 Task: Add Surya Brasil Chocolate Henna Cream to the cart.
Action: Mouse moved to (296, 158)
Screenshot: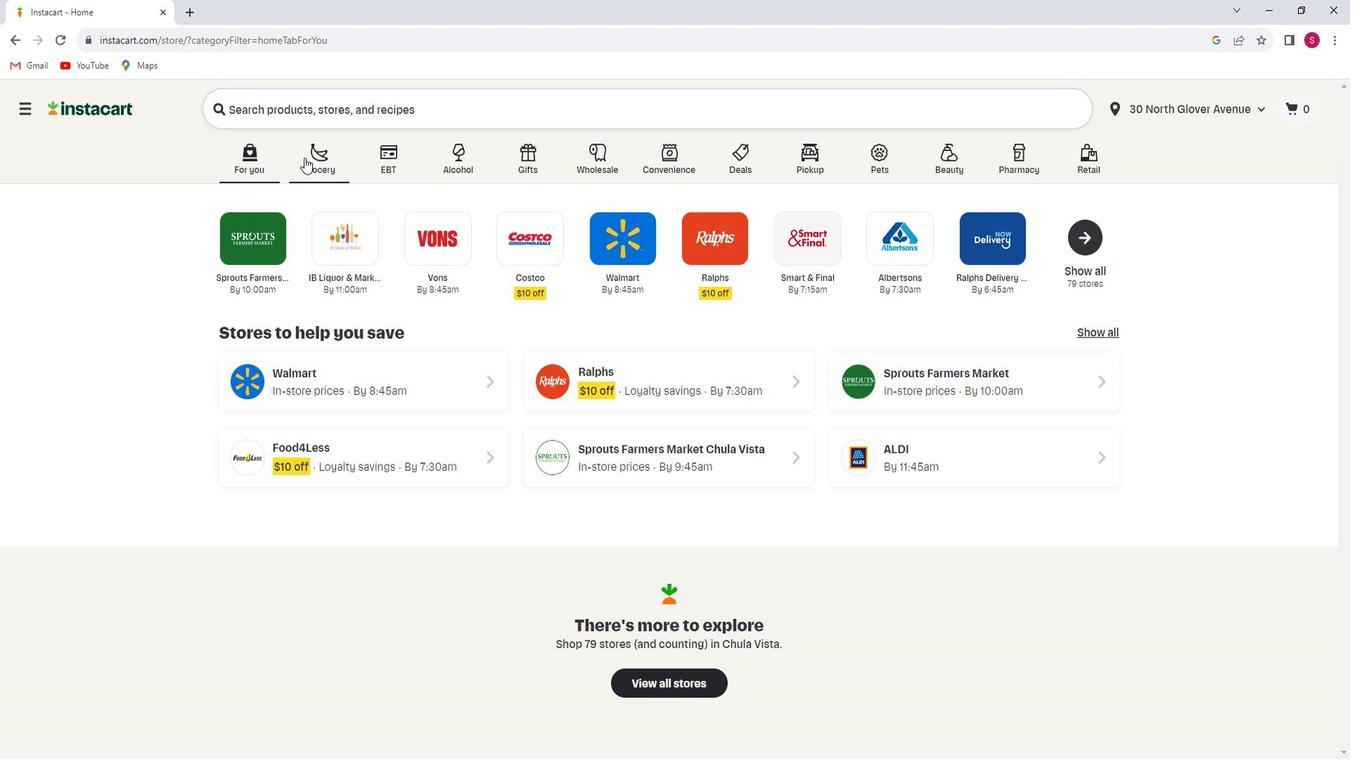 
Action: Mouse pressed left at (296, 158)
Screenshot: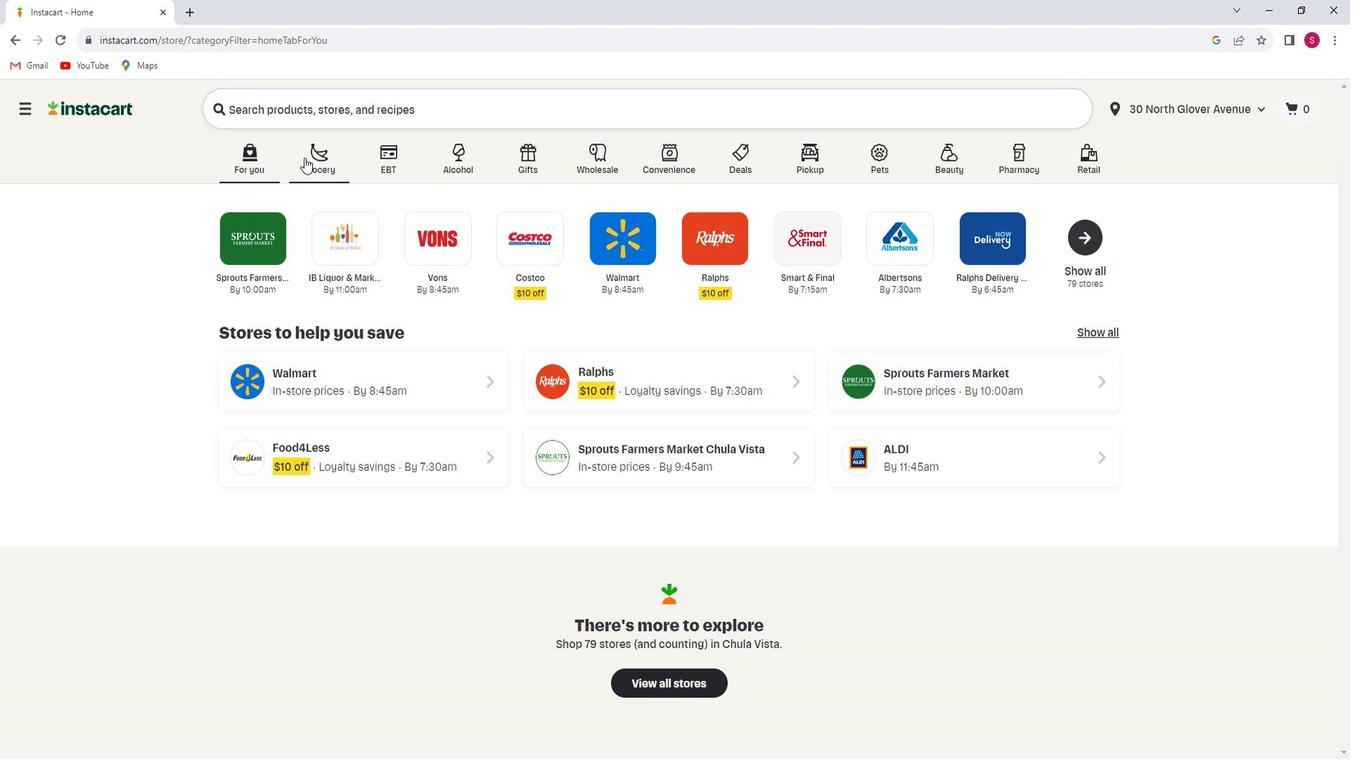 
Action: Mouse moved to (316, 449)
Screenshot: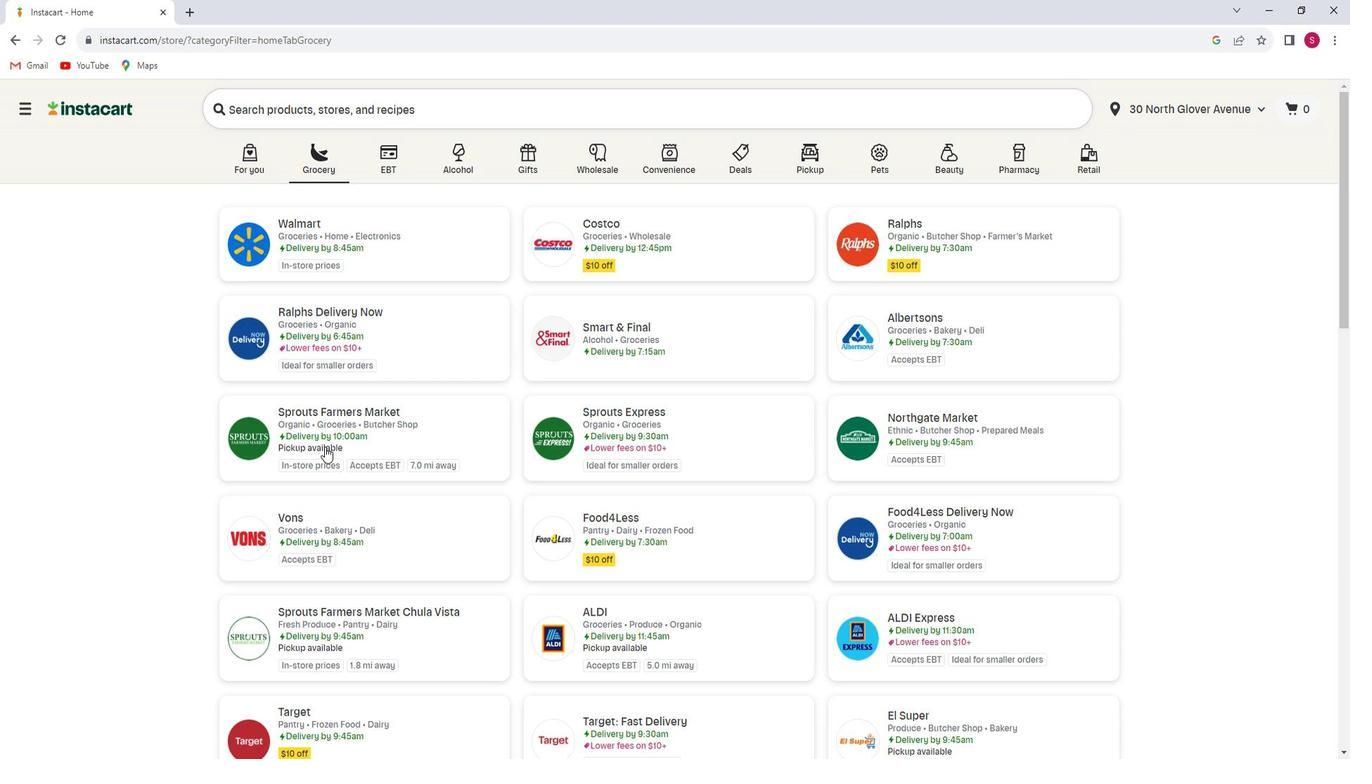 
Action: Mouse pressed left at (316, 449)
Screenshot: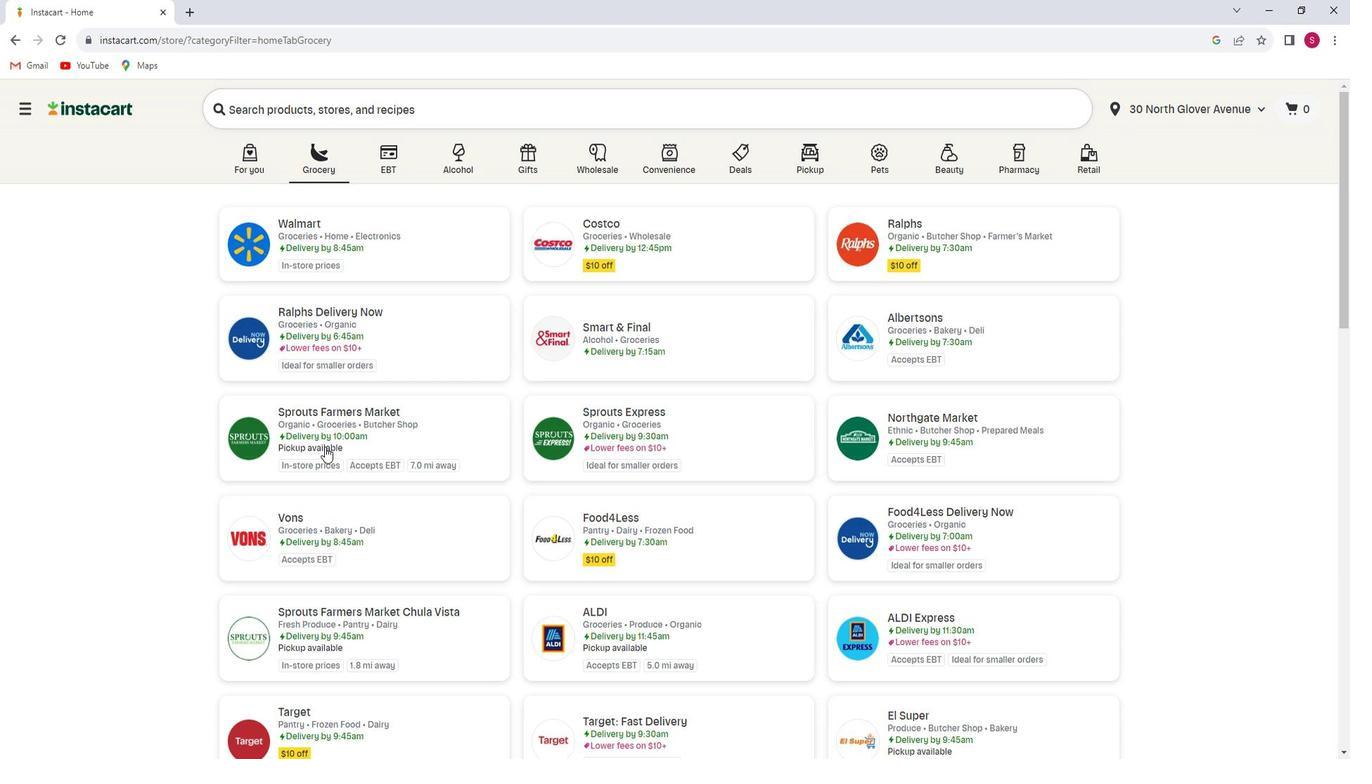 
Action: Mouse moved to (53, 491)
Screenshot: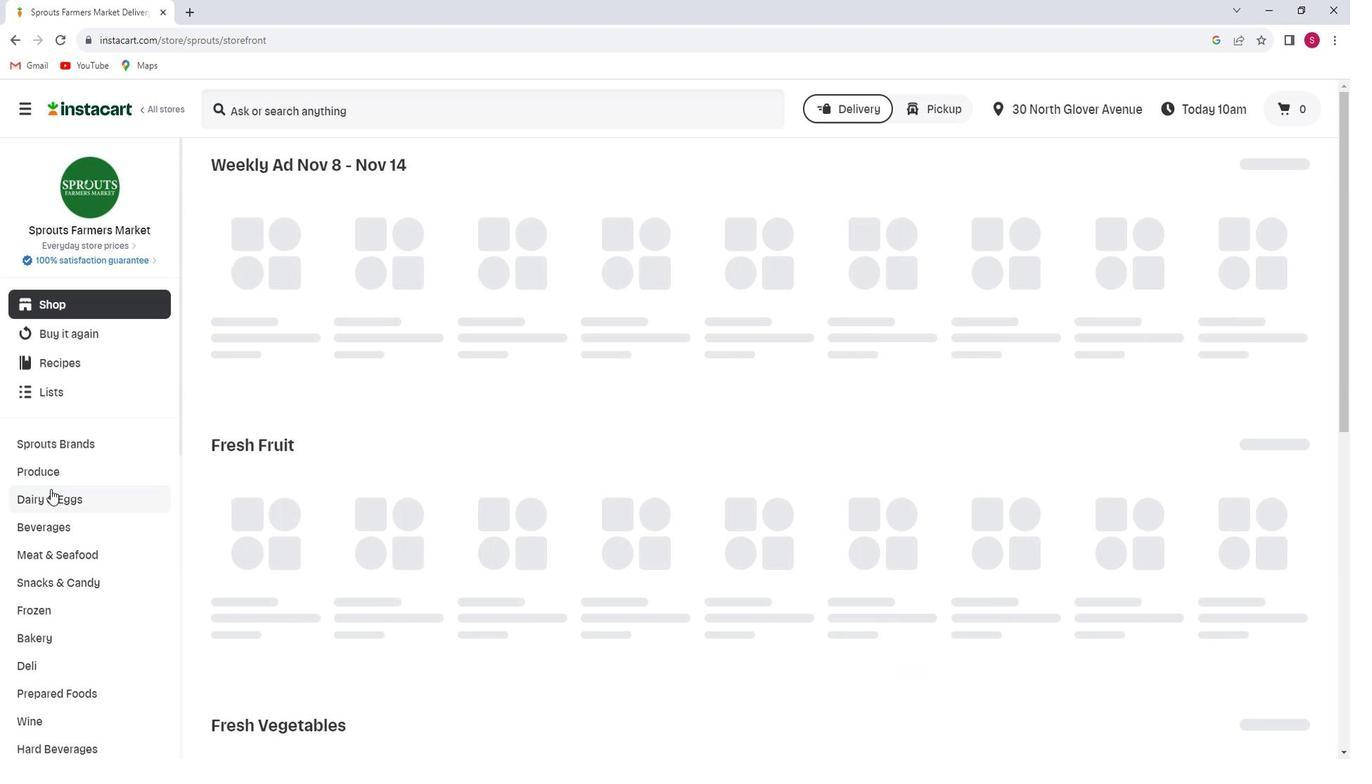 
Action: Mouse scrolled (53, 491) with delta (0, 0)
Screenshot: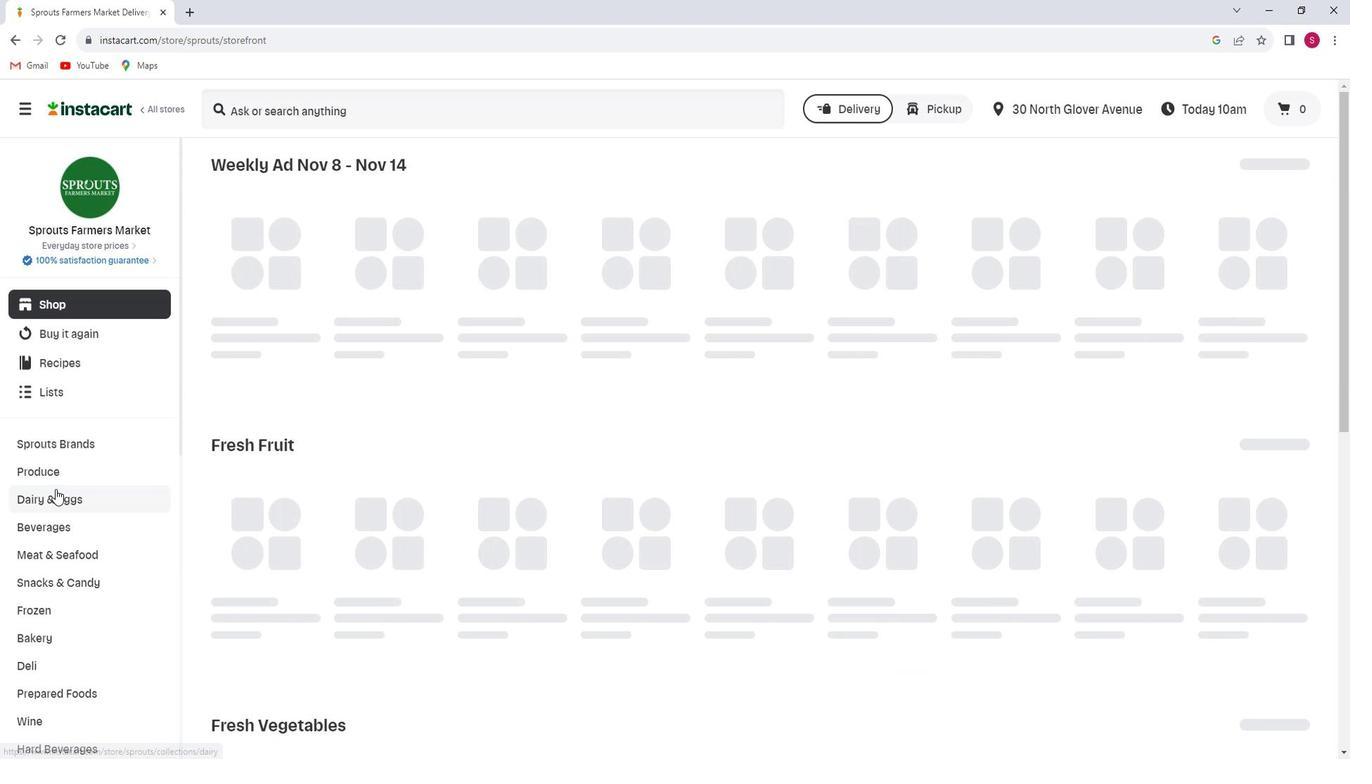 
Action: Mouse scrolled (53, 491) with delta (0, 0)
Screenshot: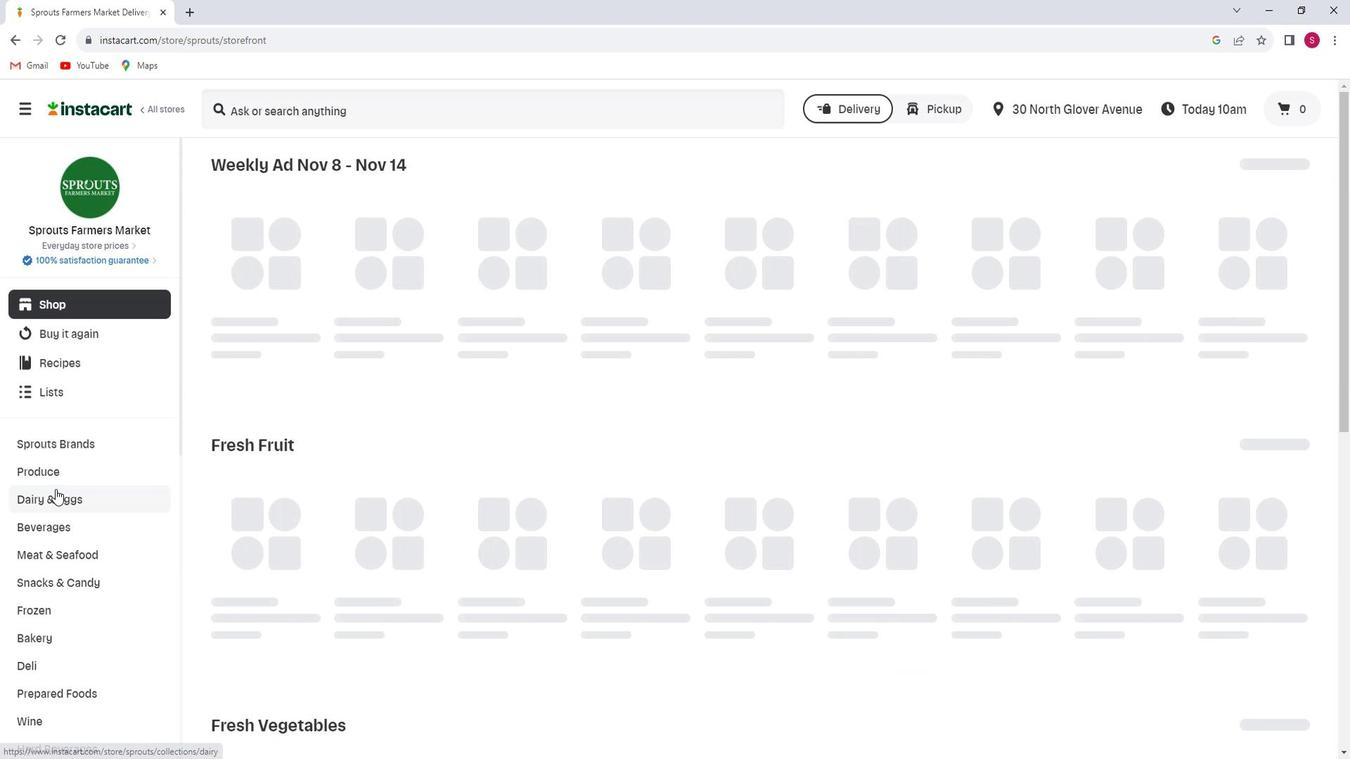 
Action: Mouse scrolled (53, 491) with delta (0, 0)
Screenshot: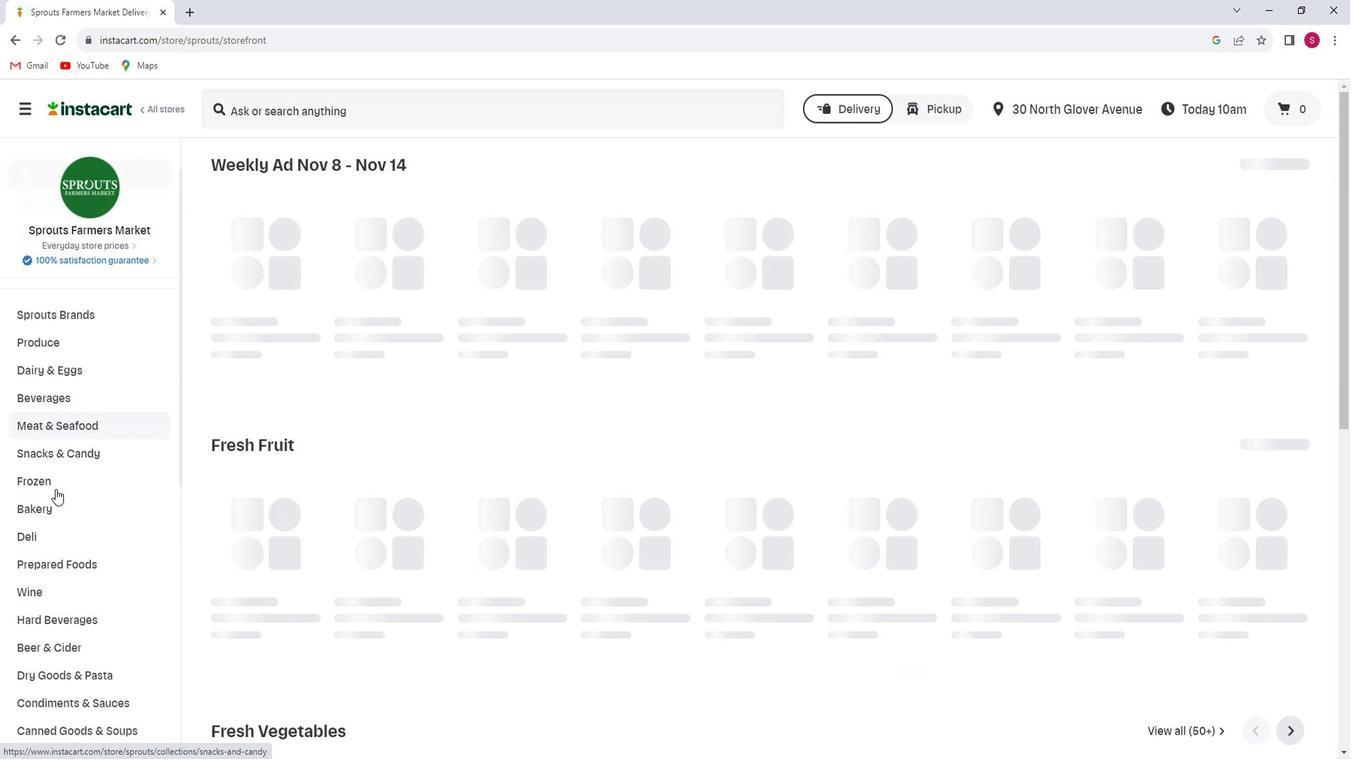 
Action: Mouse scrolled (53, 491) with delta (0, 0)
Screenshot: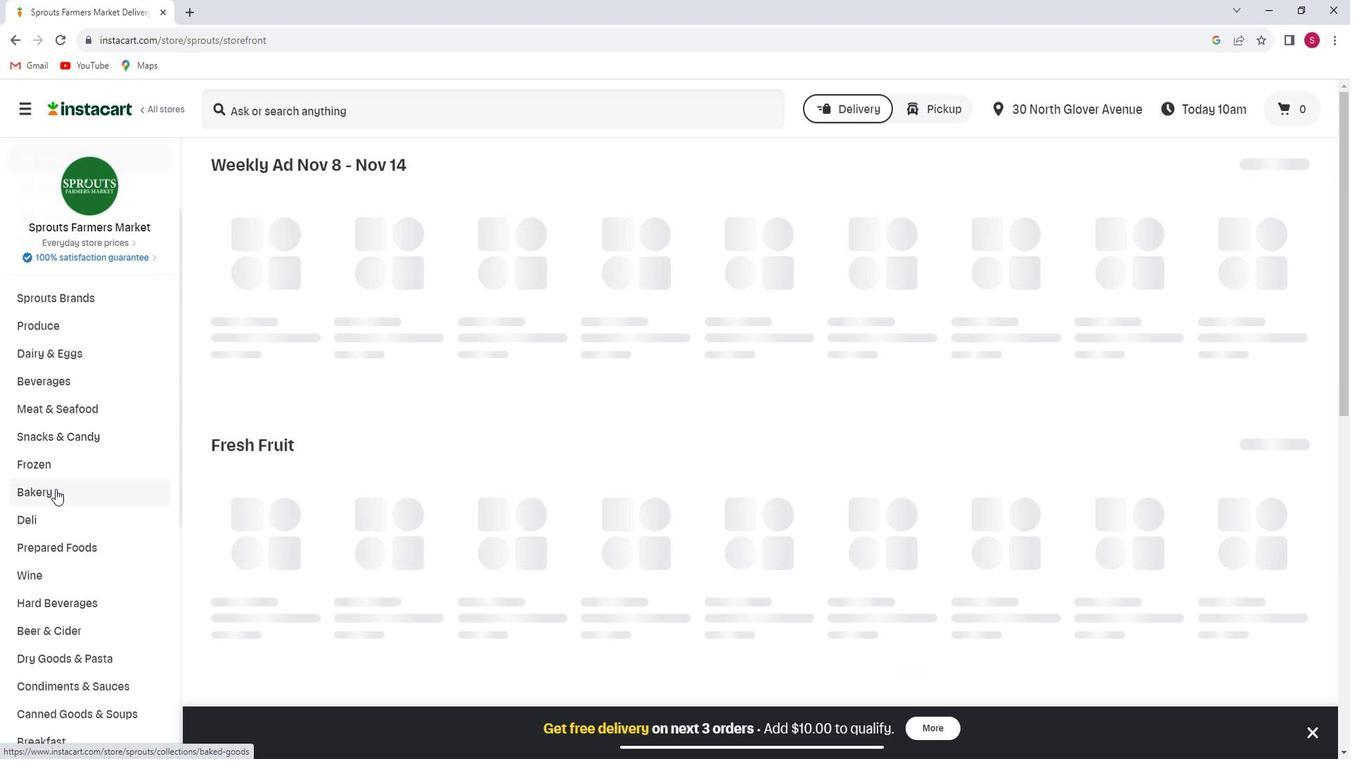
Action: Mouse scrolled (53, 491) with delta (0, 0)
Screenshot: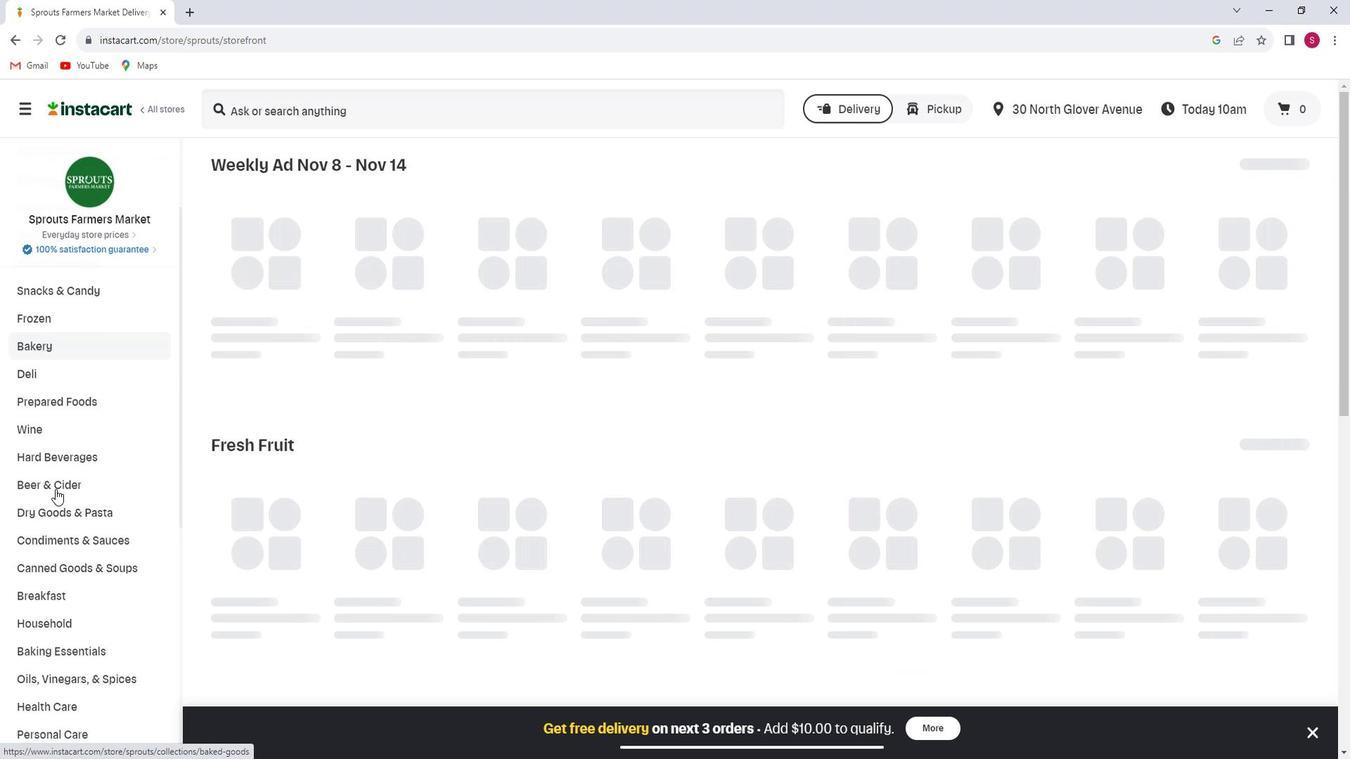 
Action: Mouse scrolled (53, 491) with delta (0, 0)
Screenshot: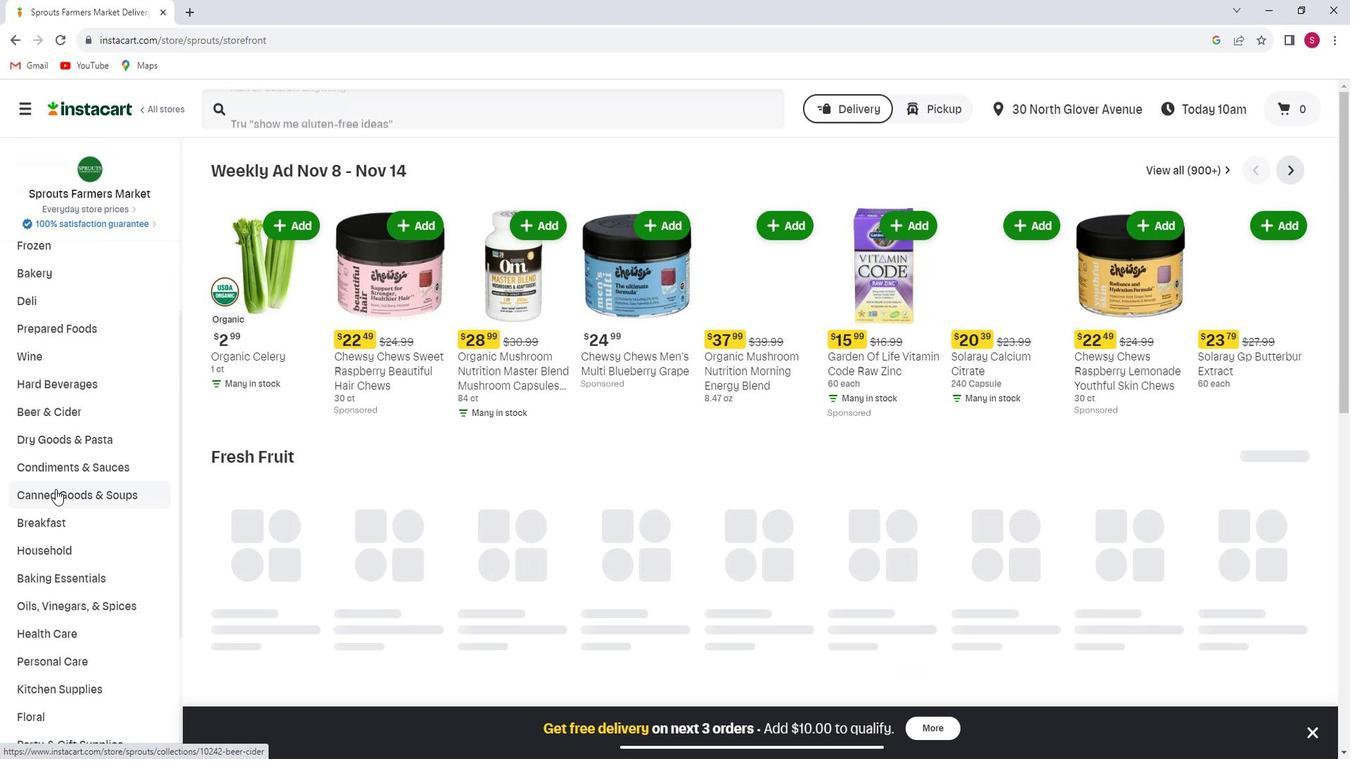 
Action: Mouse scrolled (53, 491) with delta (0, 0)
Screenshot: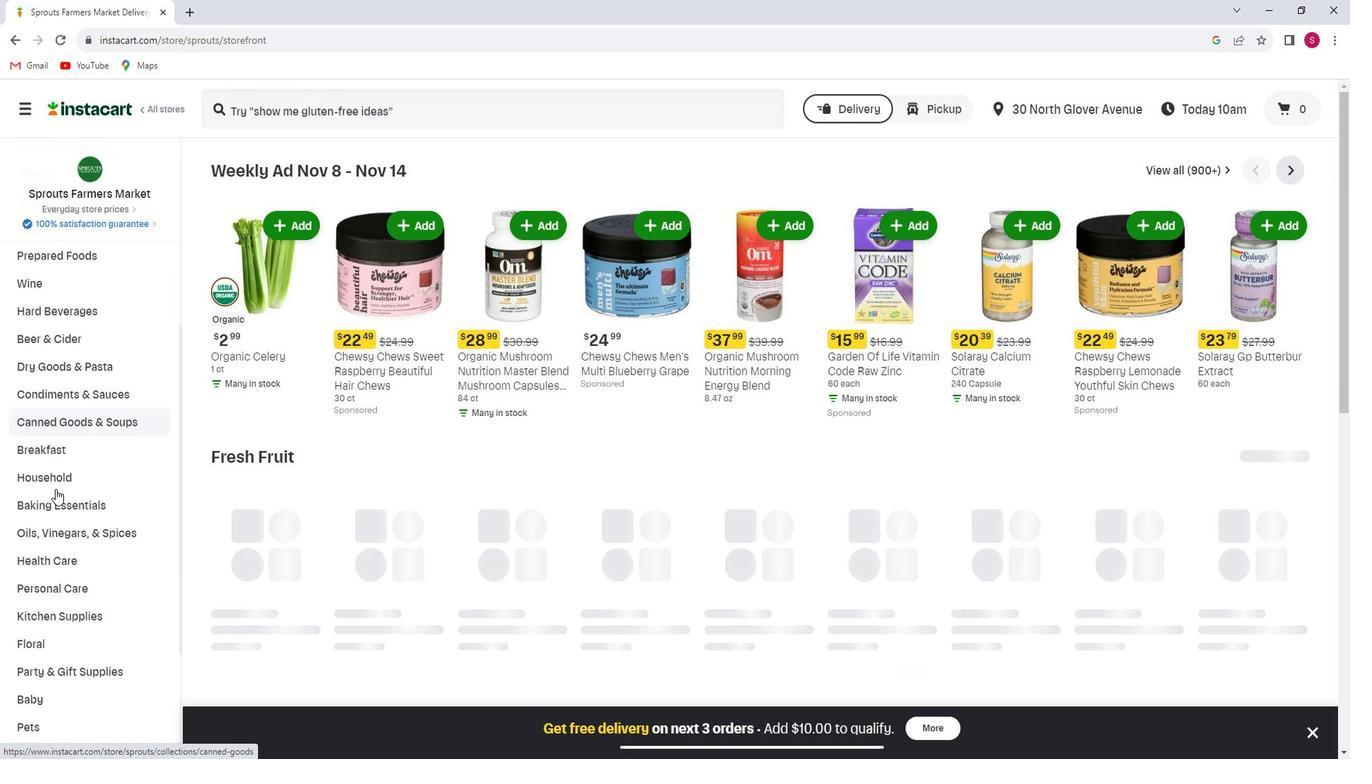 
Action: Mouse moved to (62, 522)
Screenshot: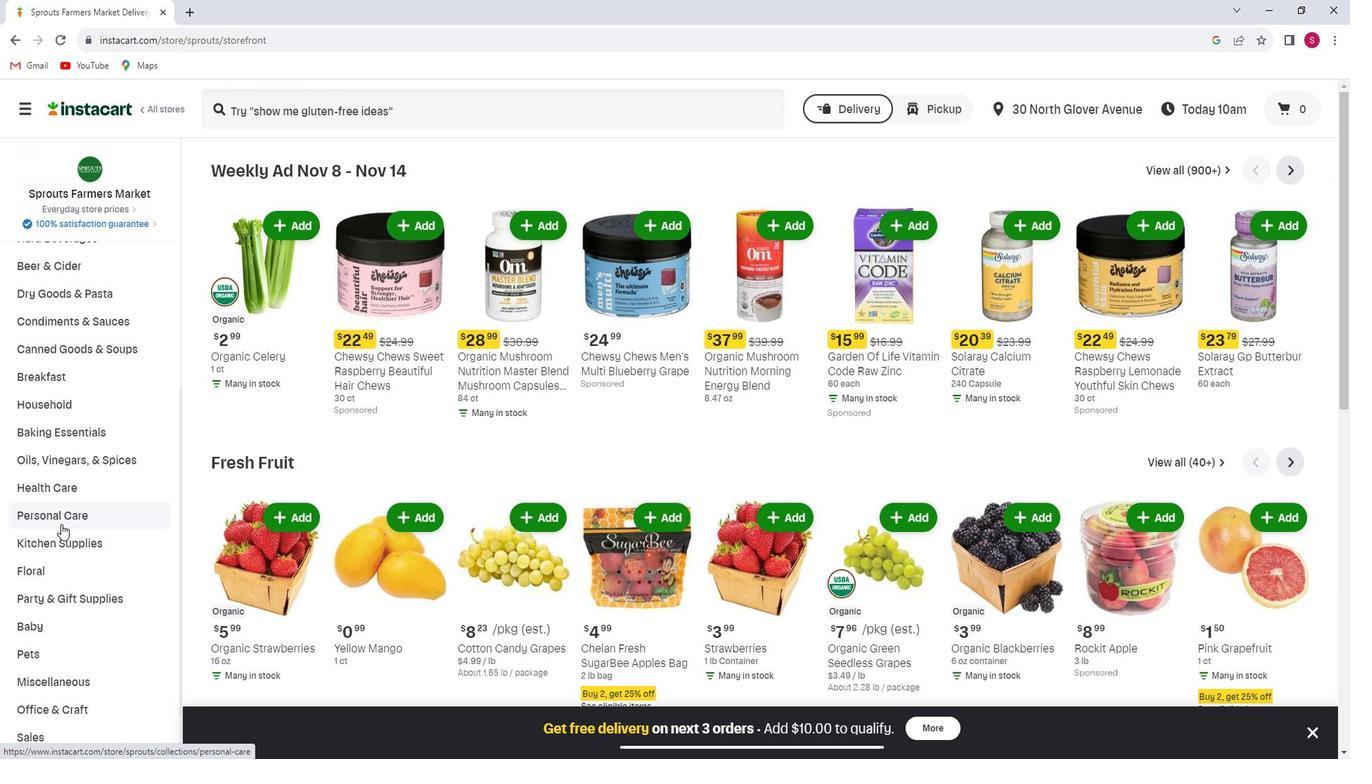 
Action: Mouse pressed left at (62, 522)
Screenshot: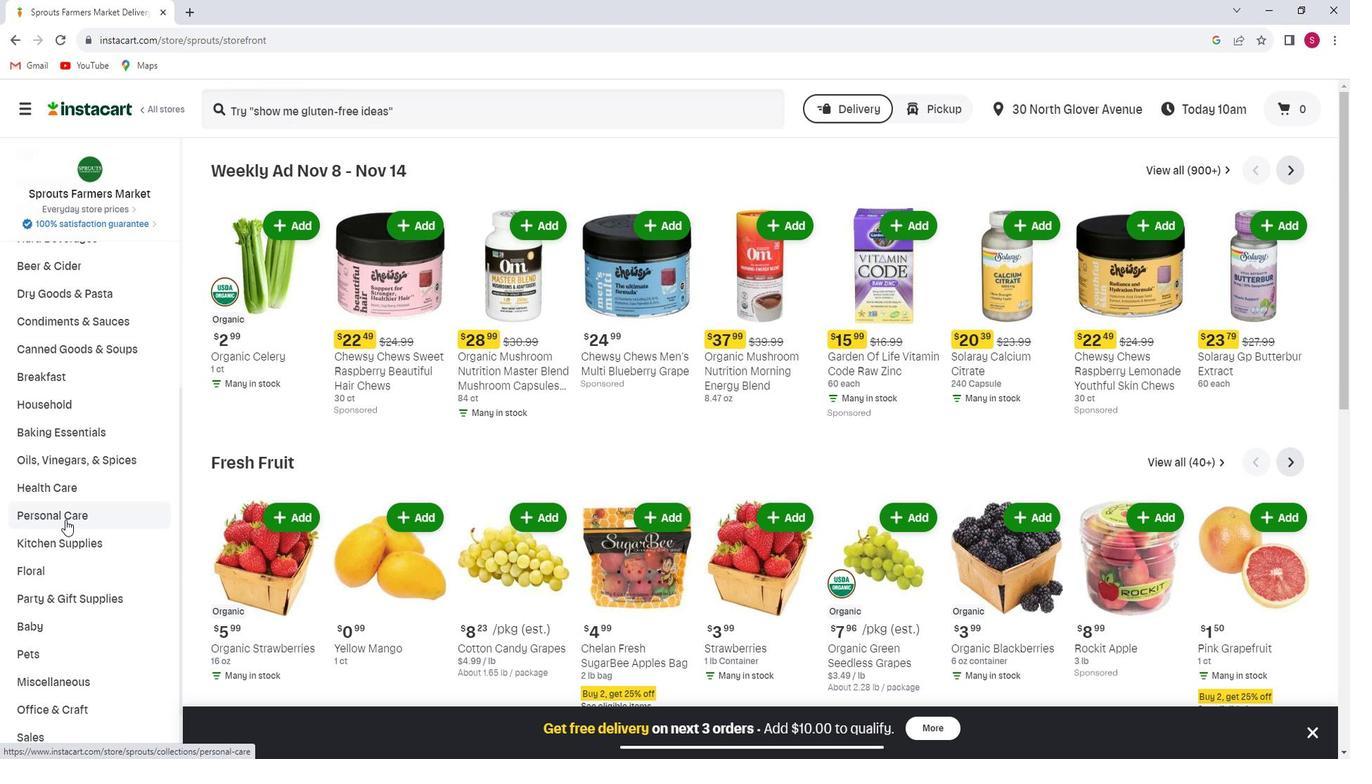 
Action: Mouse moved to (889, 208)
Screenshot: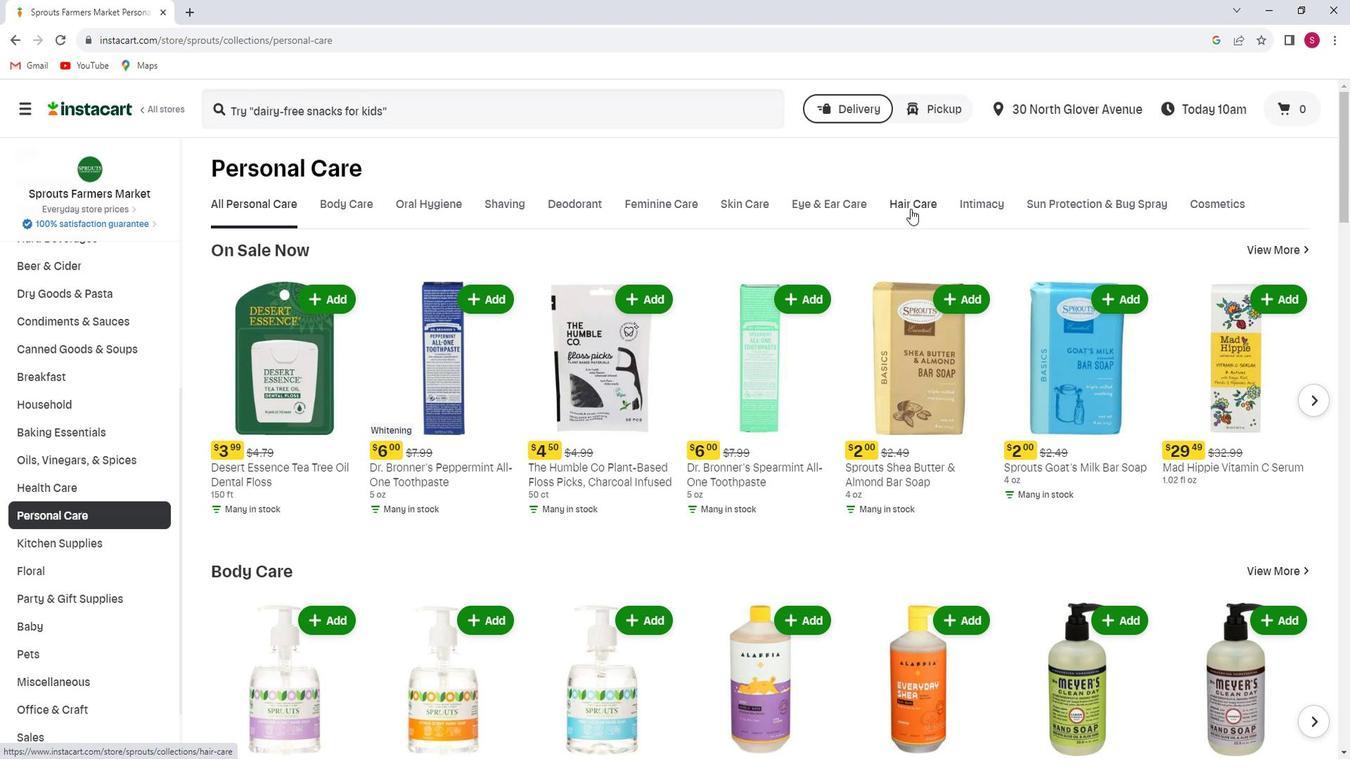 
Action: Mouse pressed left at (889, 208)
Screenshot: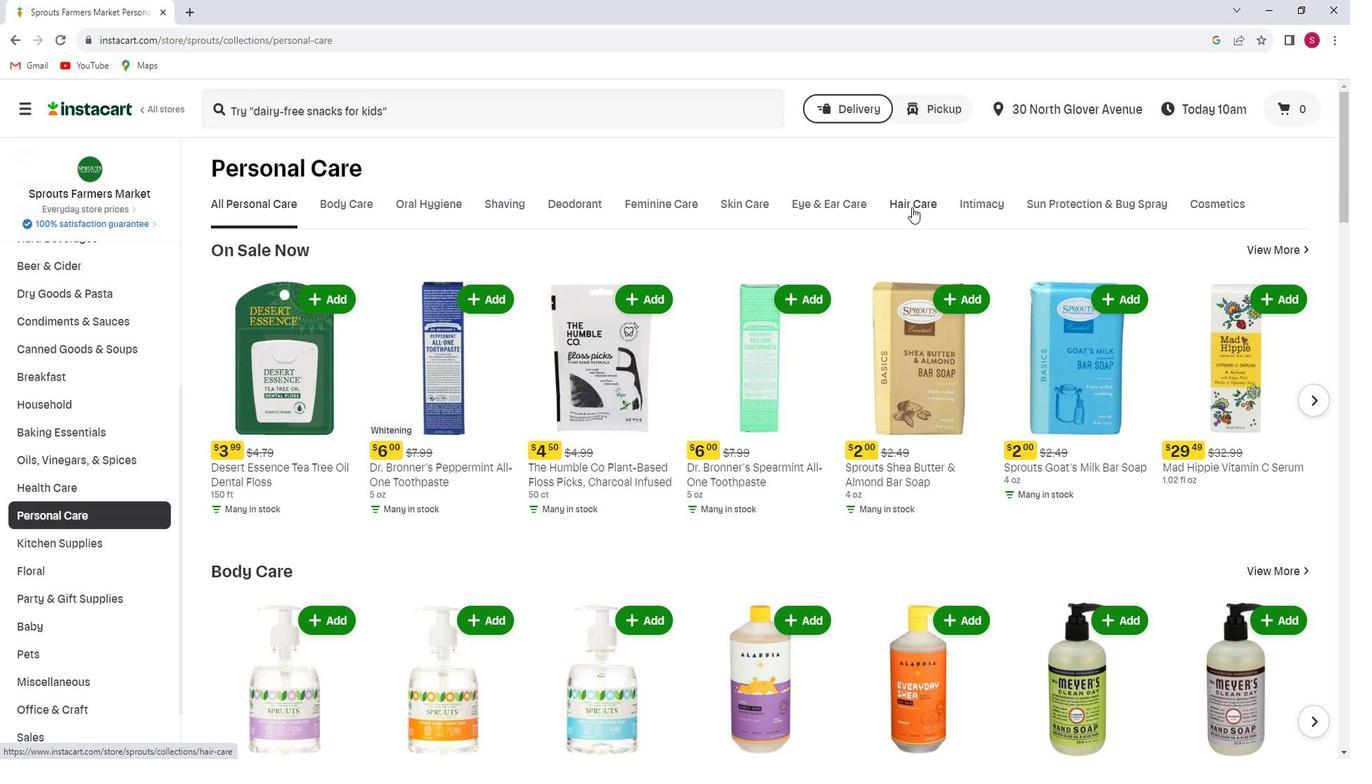 
Action: Mouse moved to (678, 279)
Screenshot: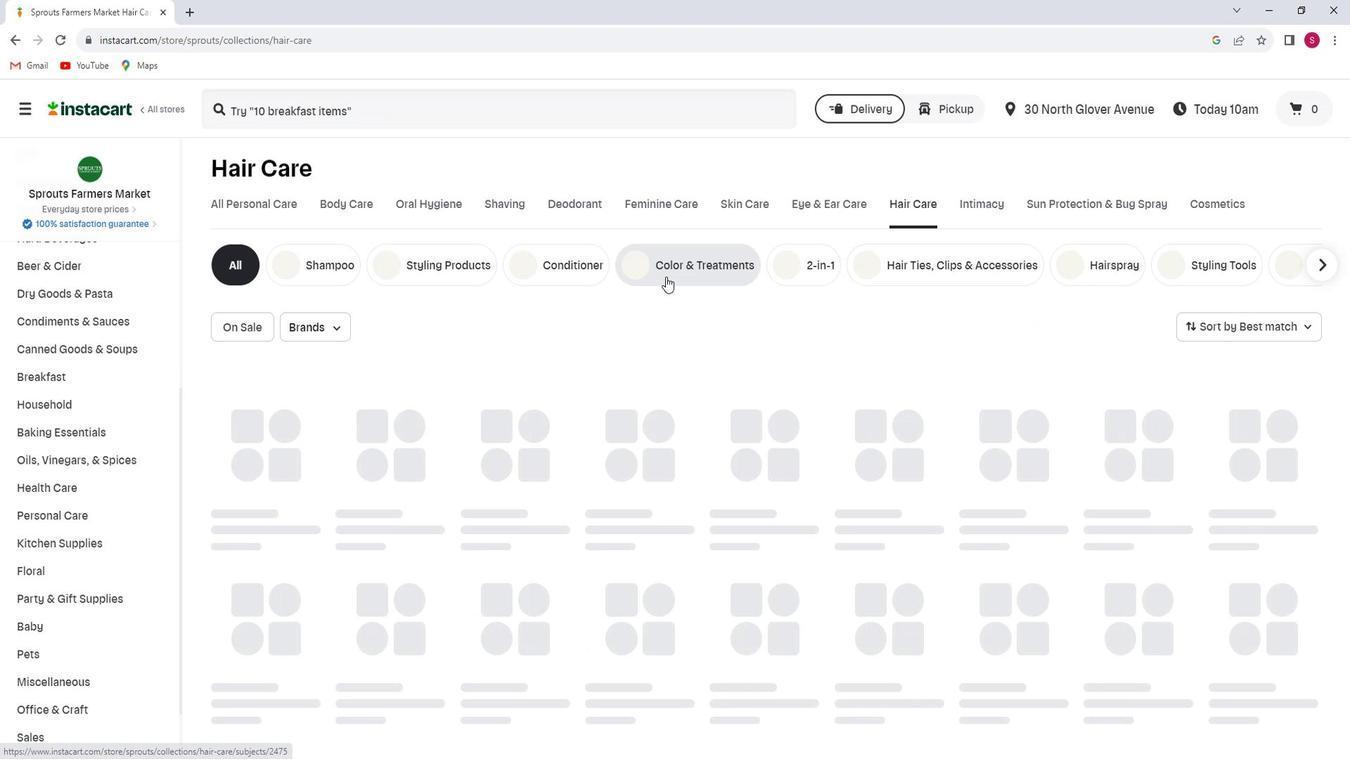 
Action: Mouse pressed left at (678, 279)
Screenshot: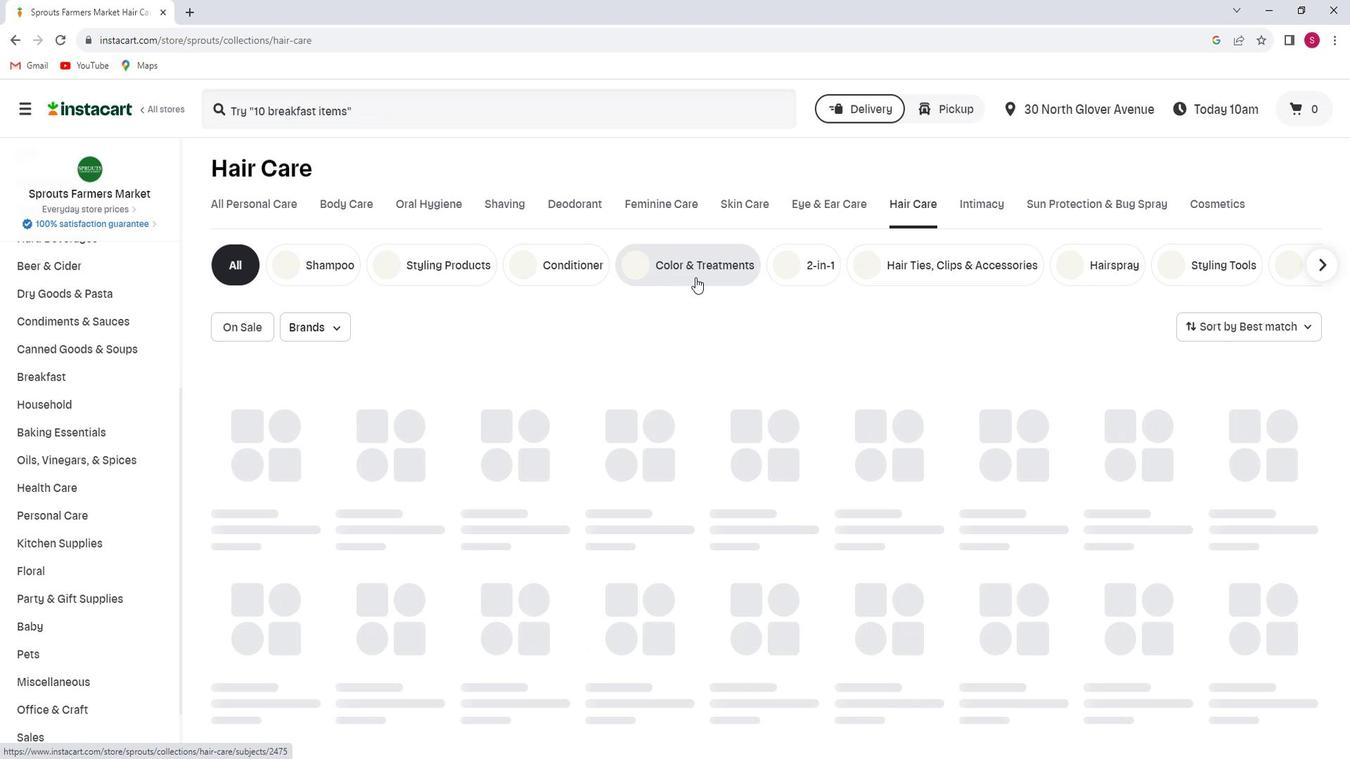 
Action: Mouse moved to (412, 119)
Screenshot: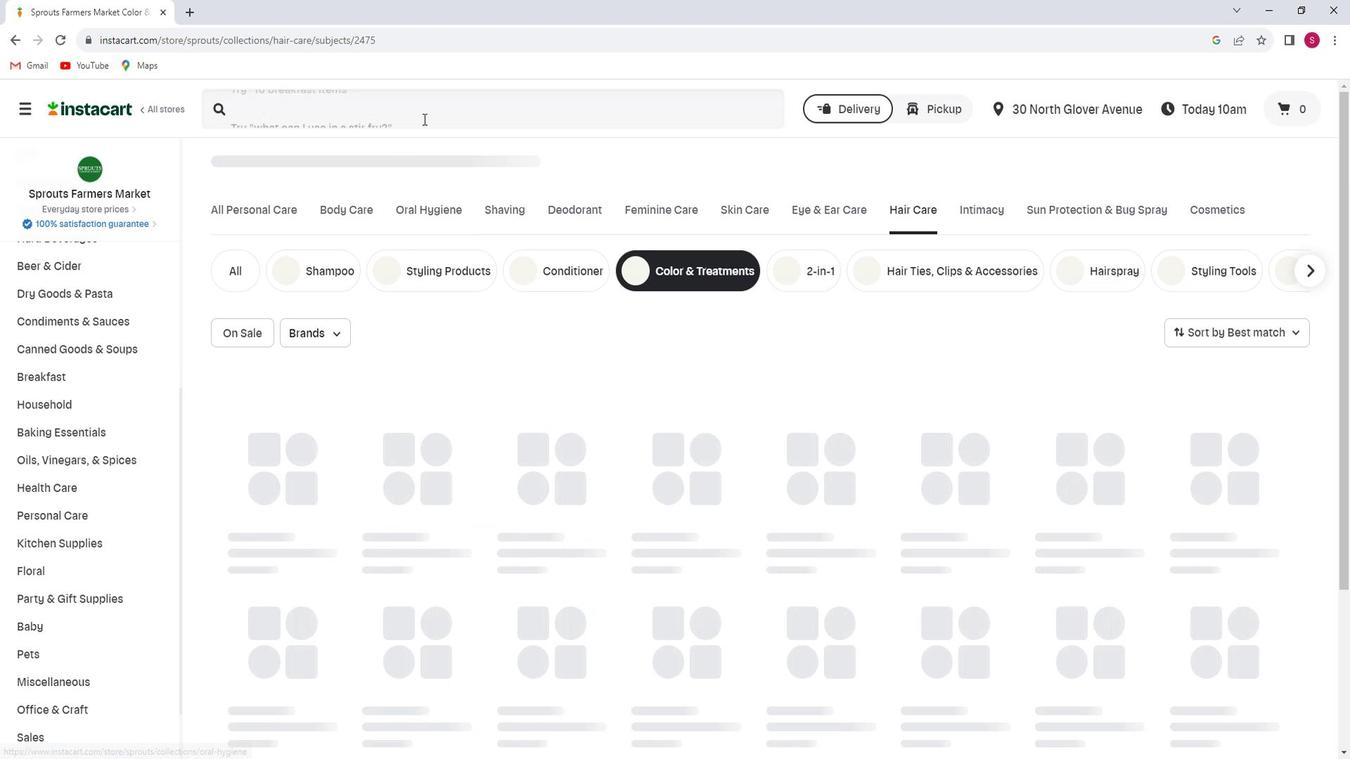 
Action: Mouse pressed left at (412, 119)
Screenshot: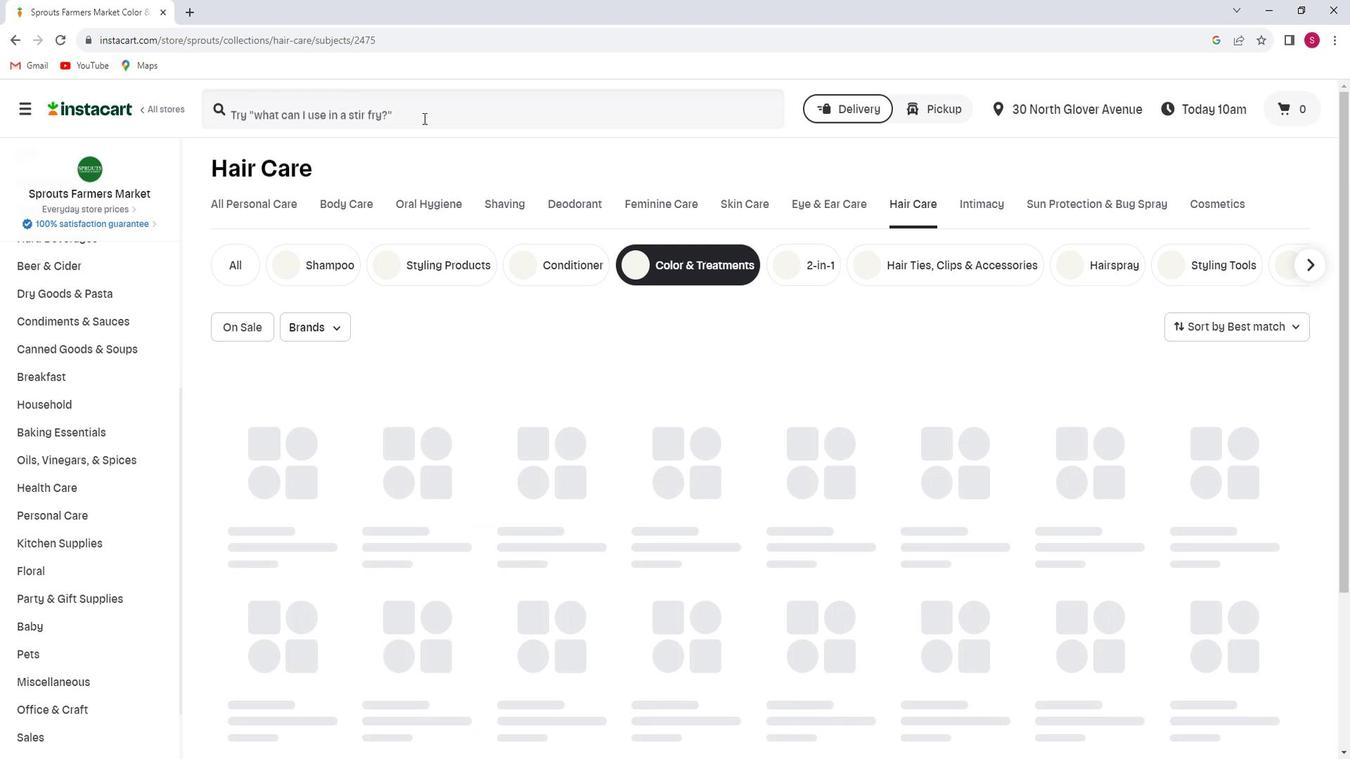 
Action: Key pressed <Key.shift>Surya<Key.space><Key.shift>Brasil<Key.space><Key.shift>Chocolate<Key.space><Key.shift>Henna<Key.space><Key.shift>Cream<Key.enter>
Screenshot: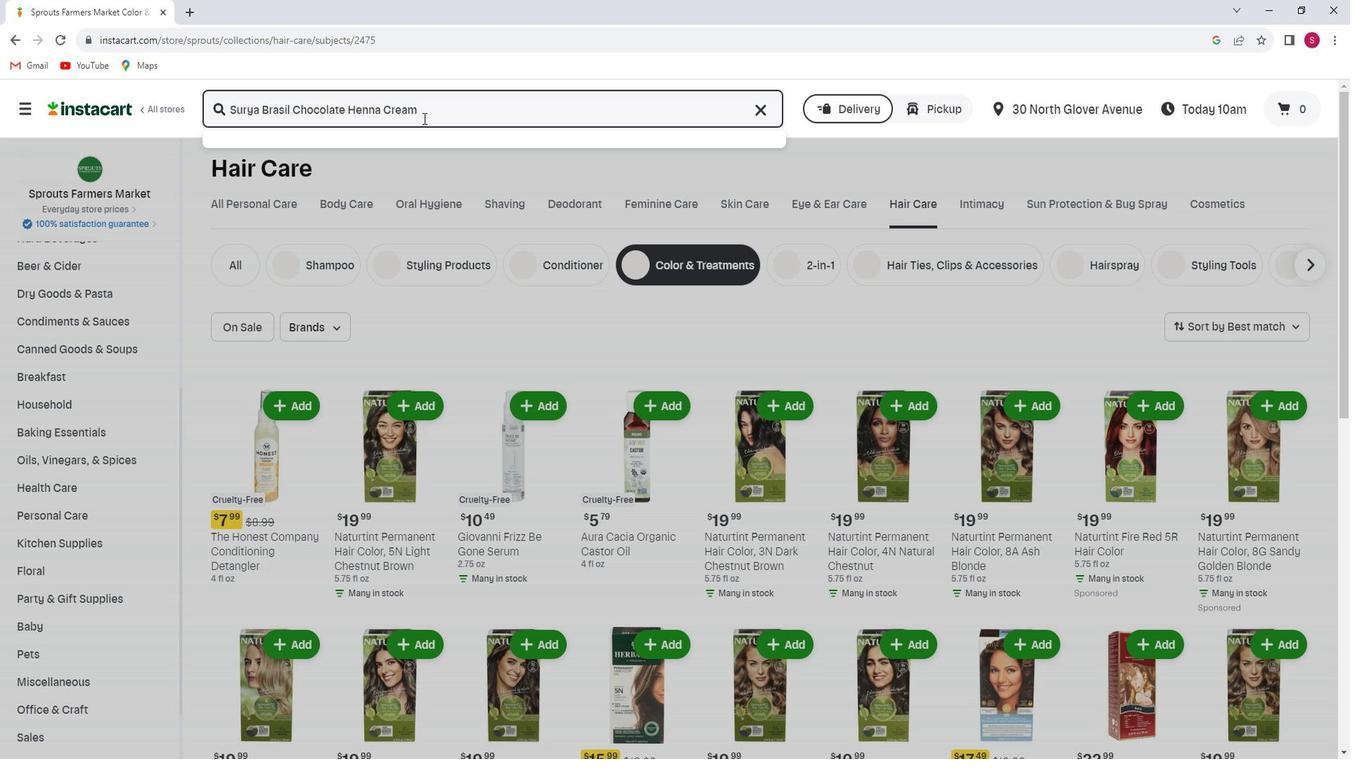 
Action: Mouse moved to (391, 230)
Screenshot: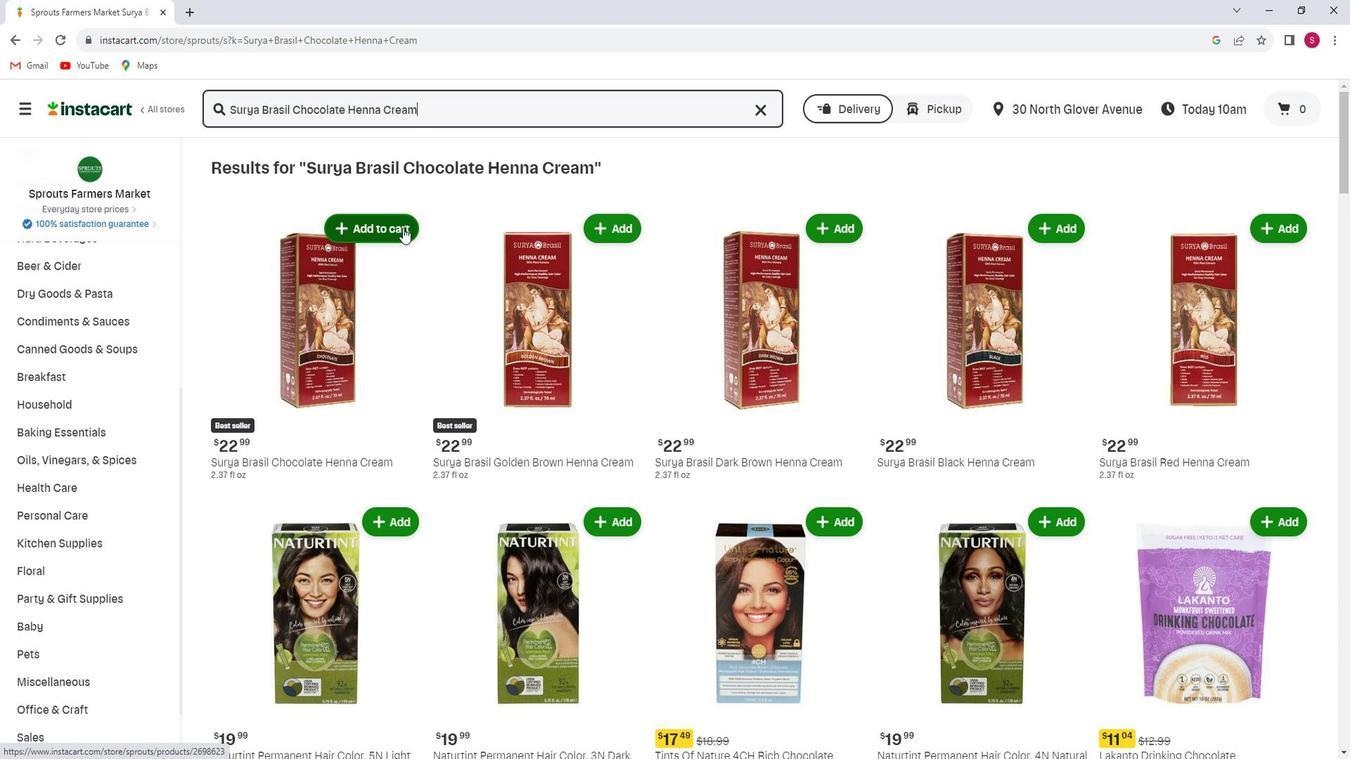 
Action: Mouse pressed left at (391, 230)
Screenshot: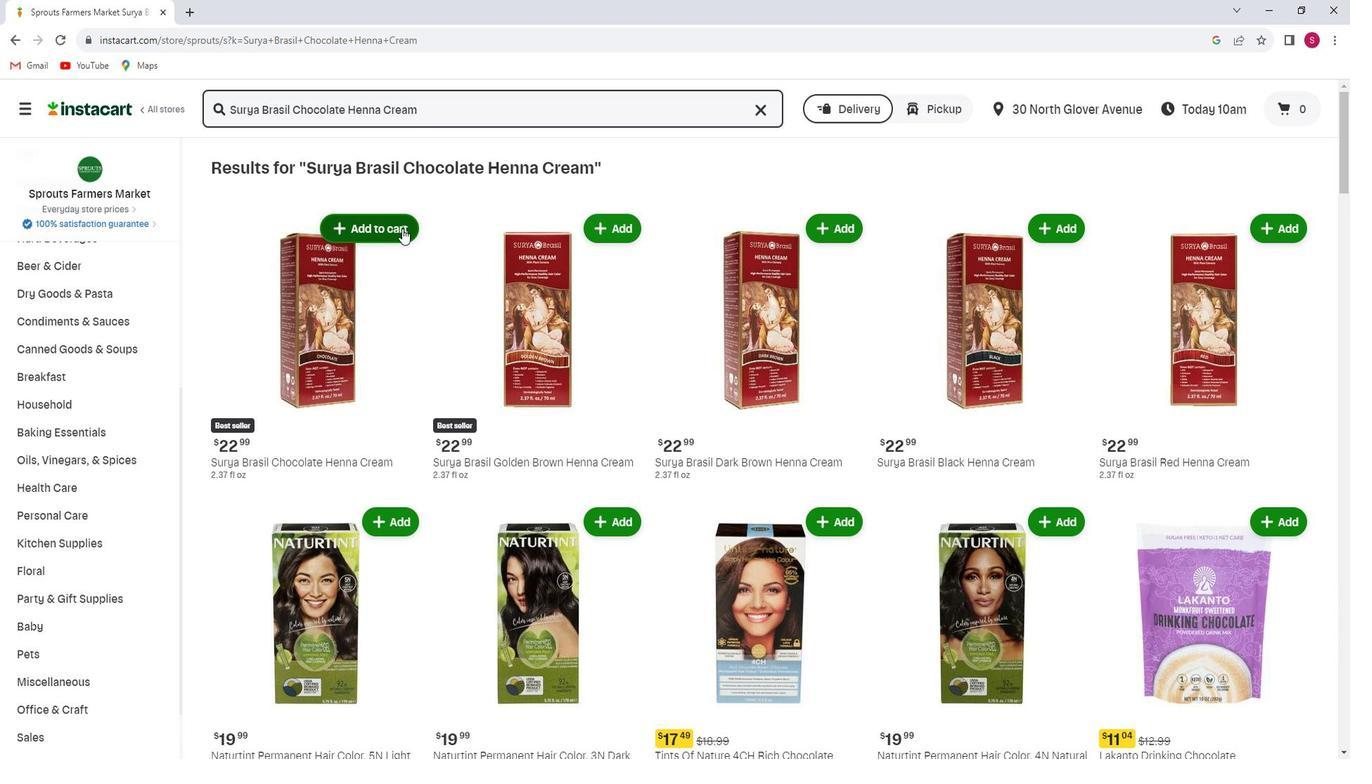 
Action: Mouse moved to (394, 277)
Screenshot: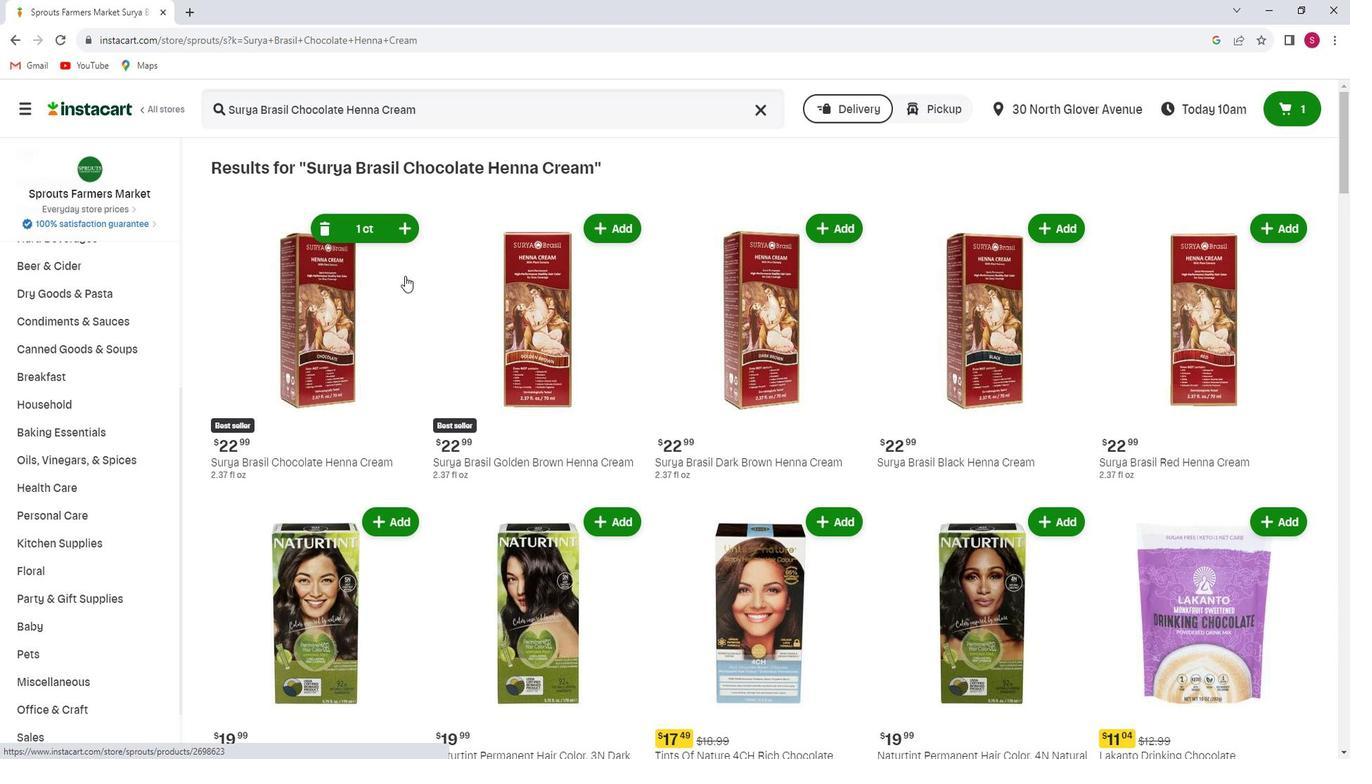 
